 Task: Calculate sale proceeds for selling your house in Washington DC.
Action: Mouse moved to (877, 166)
Screenshot: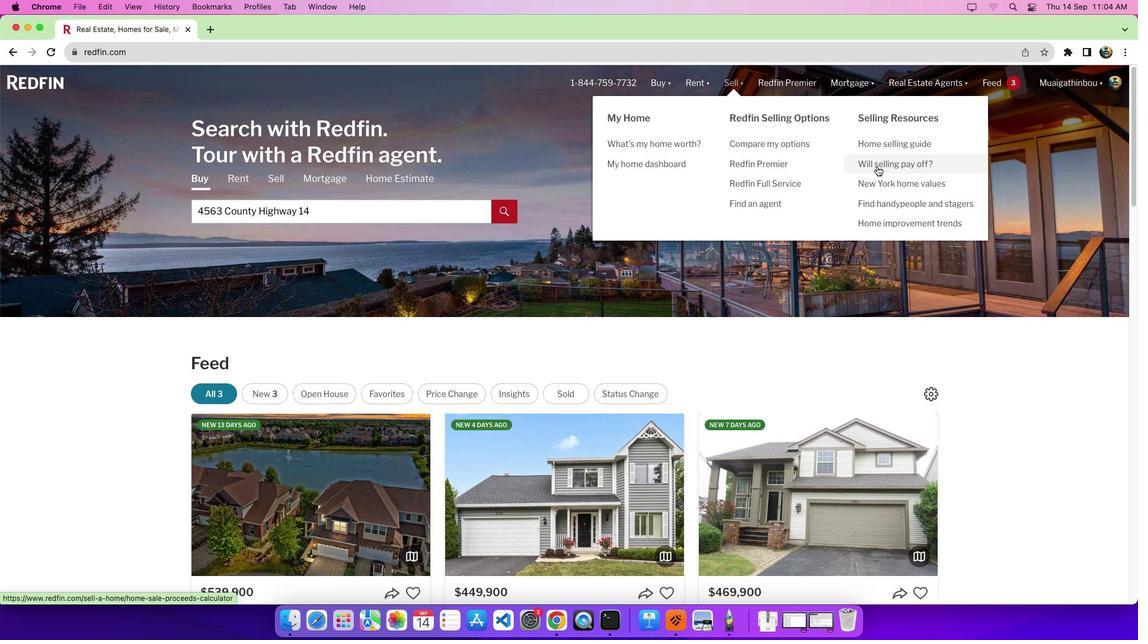 
Action: Mouse pressed left at (877, 166)
Screenshot: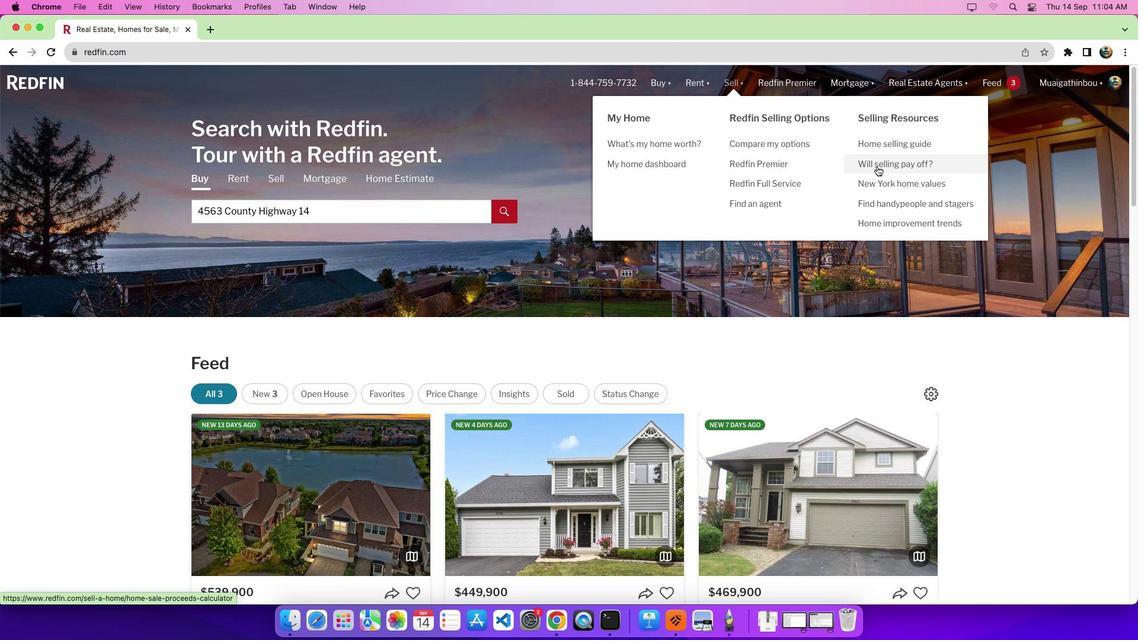 
Action: Mouse moved to (246, 297)
Screenshot: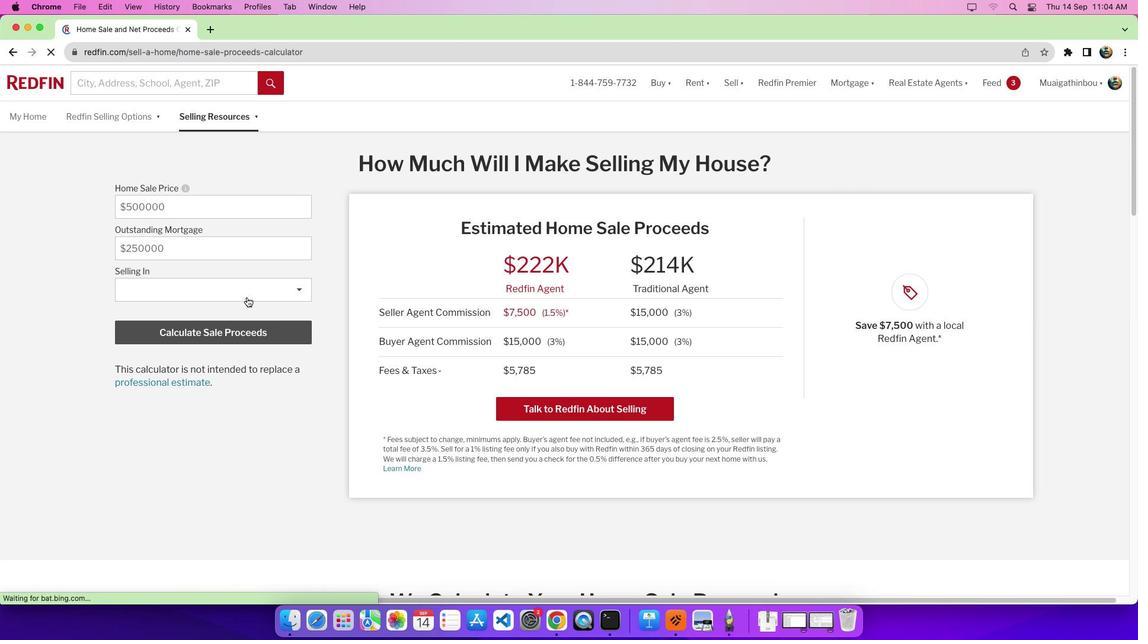 
Action: Mouse pressed left at (246, 297)
Screenshot: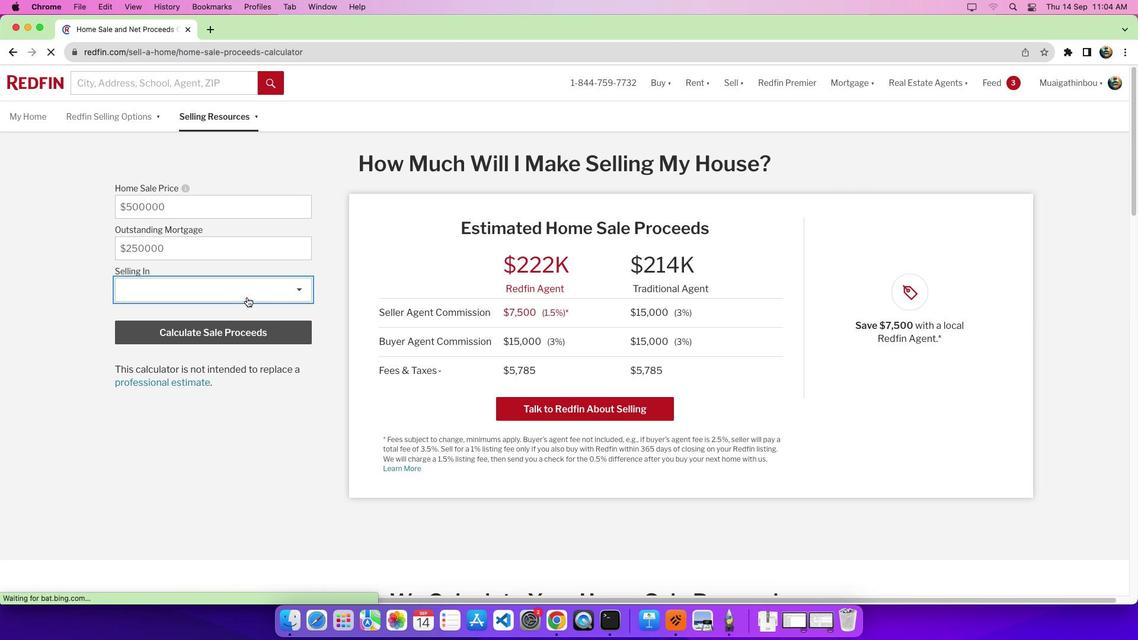 
Action: Mouse moved to (249, 379)
Screenshot: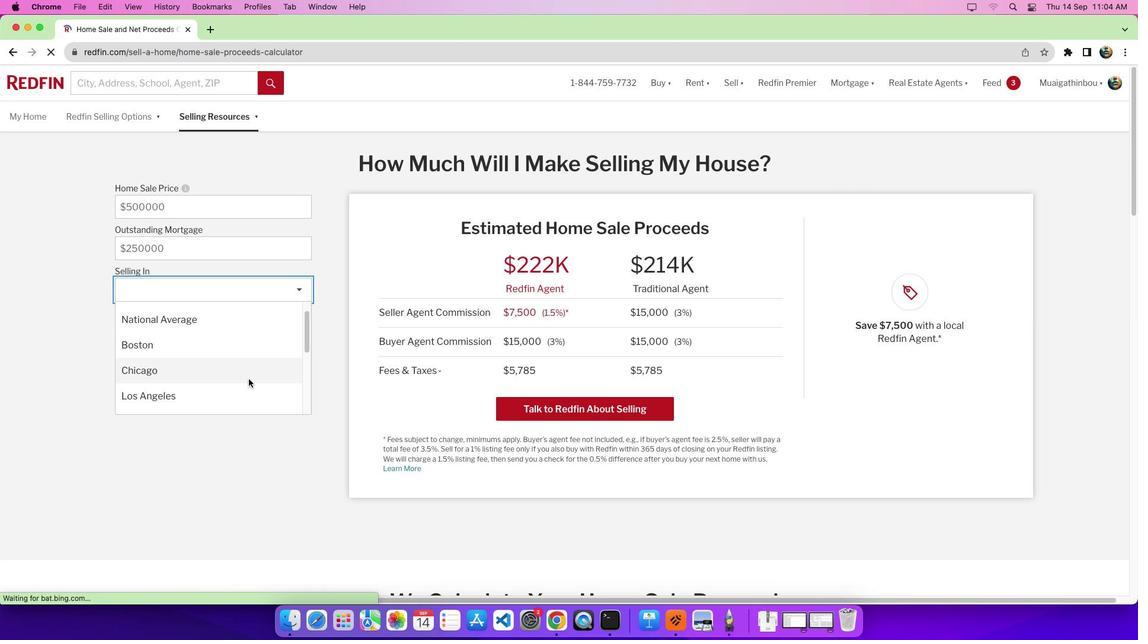 
Action: Mouse scrolled (249, 379) with delta (0, 0)
Screenshot: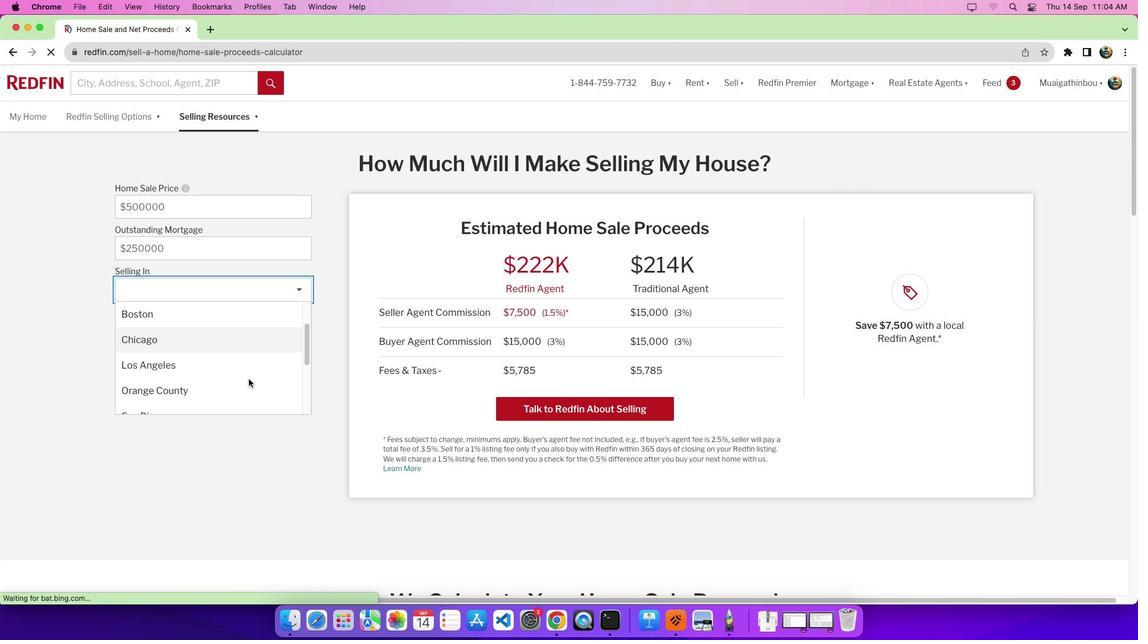 
Action: Mouse scrolled (249, 379) with delta (0, 0)
Screenshot: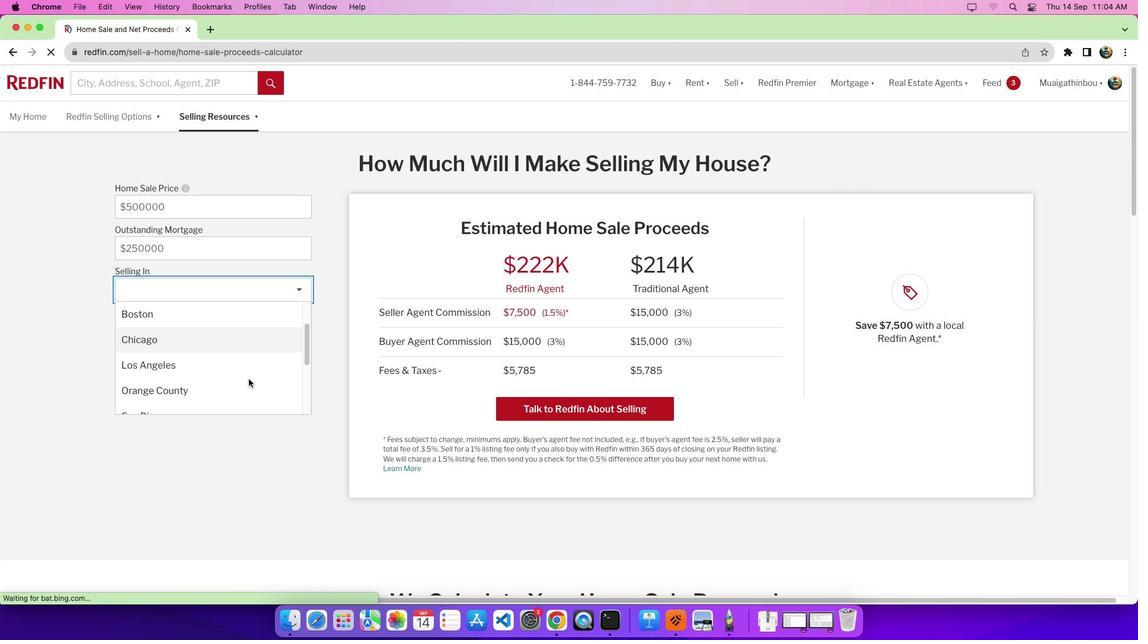 
Action: Mouse scrolled (249, 379) with delta (0, -5)
Screenshot: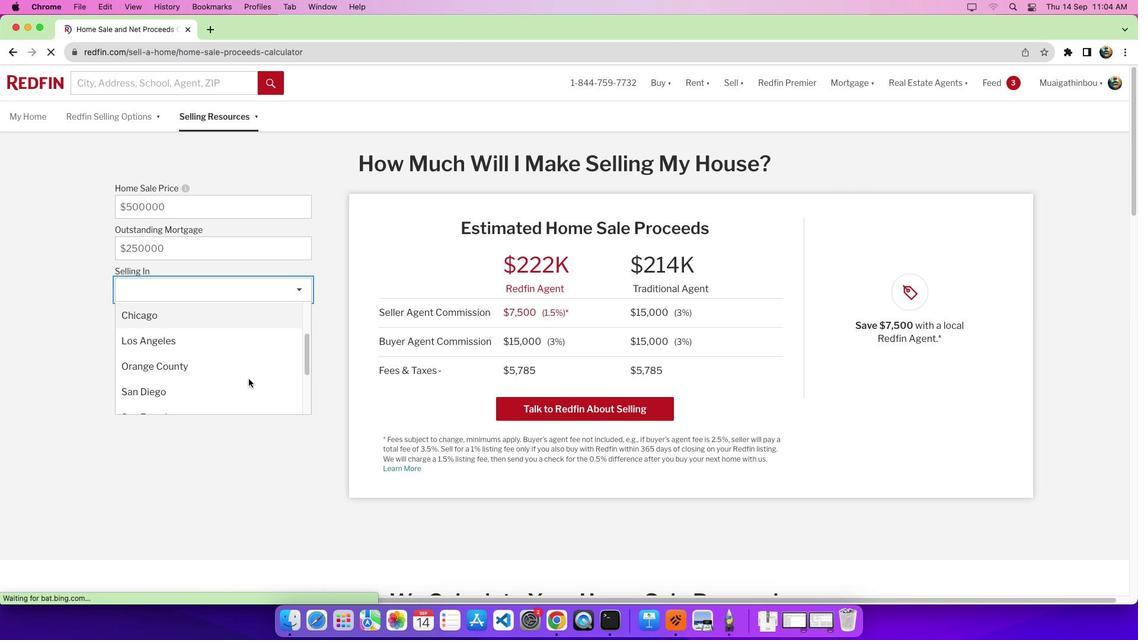 
Action: Mouse scrolled (249, 379) with delta (0, -7)
Screenshot: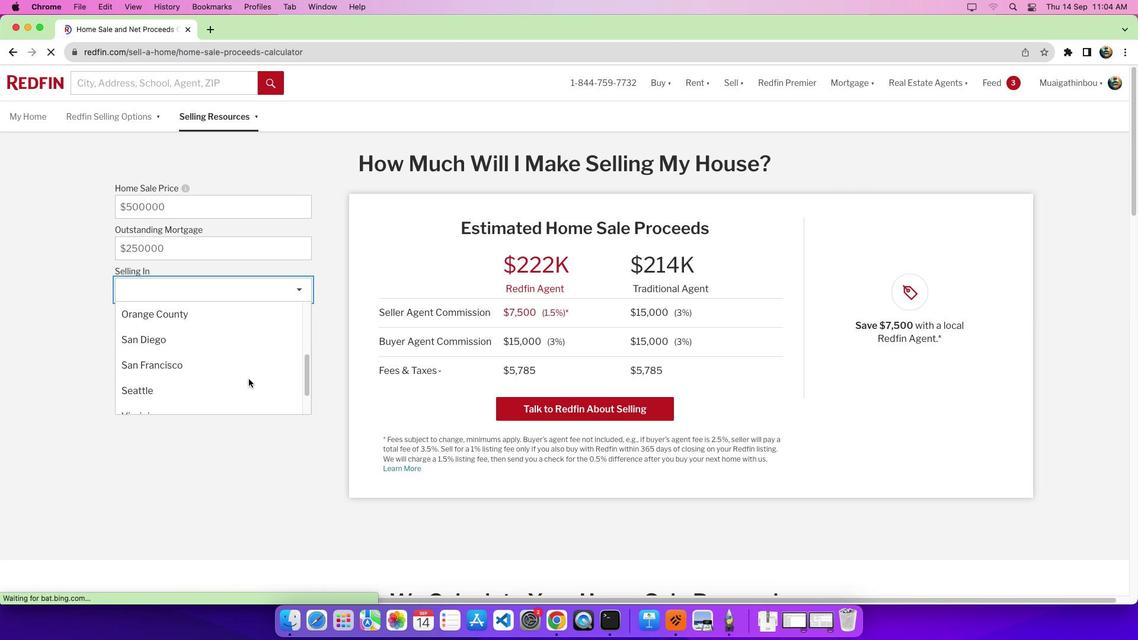 
Action: Mouse scrolled (249, 379) with delta (0, -8)
Screenshot: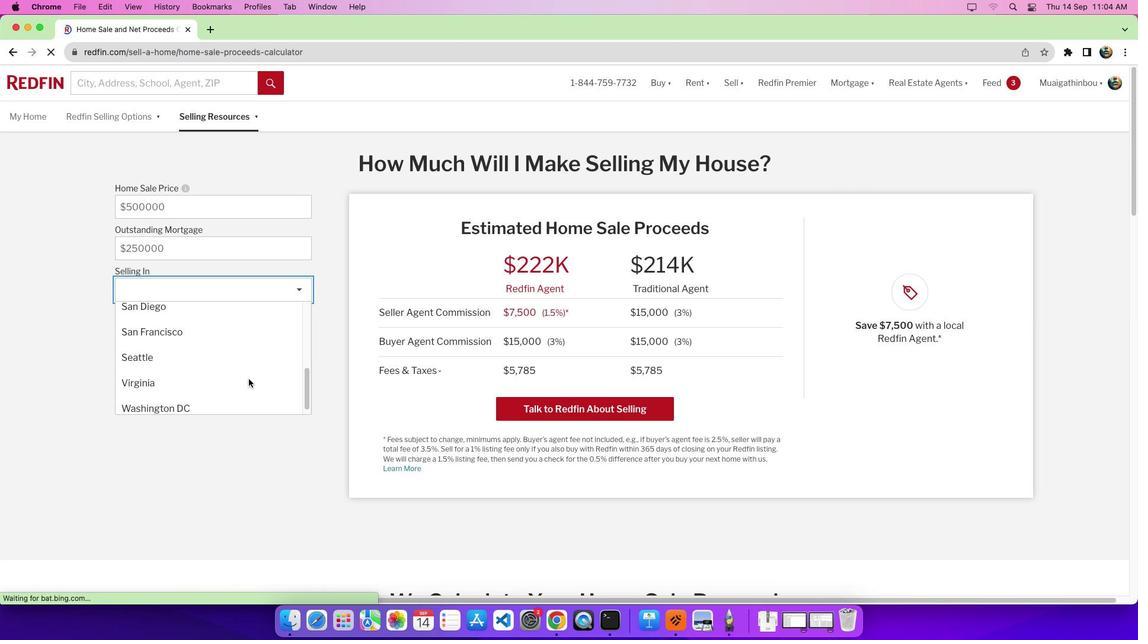 
Action: Mouse scrolled (249, 379) with delta (0, 0)
Screenshot: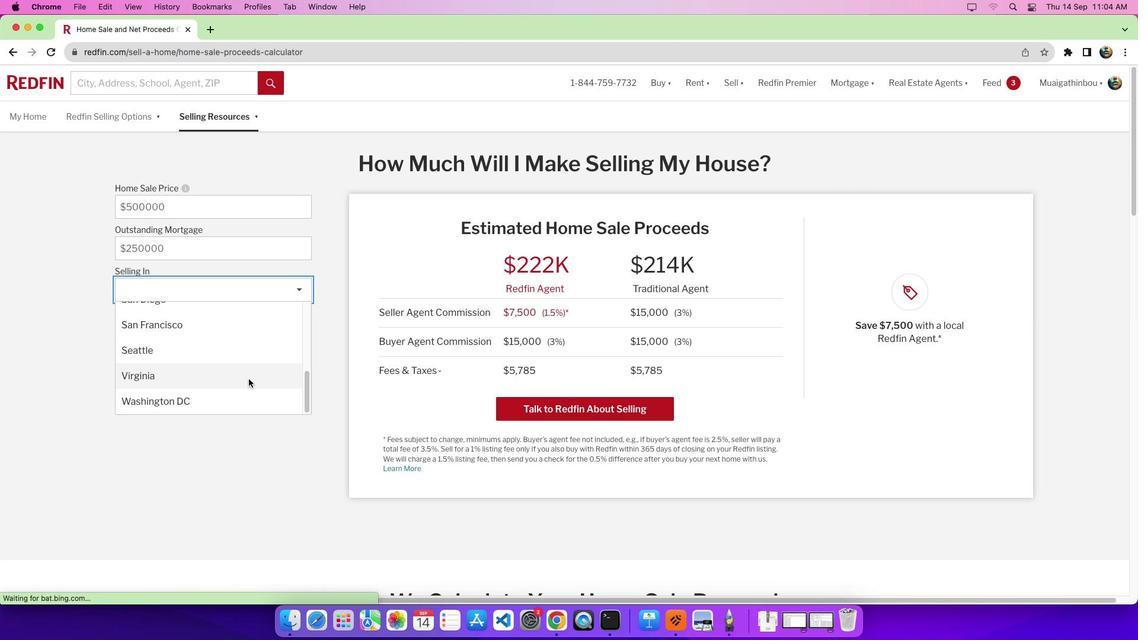 
Action: Mouse scrolled (249, 379) with delta (0, -1)
Screenshot: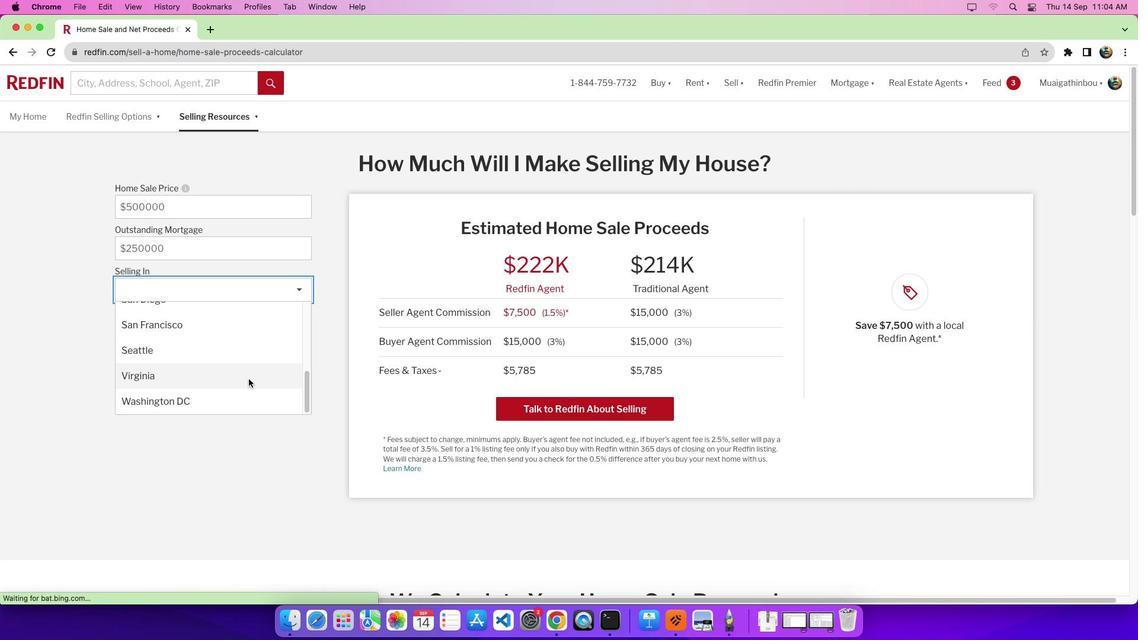 
Action: Mouse scrolled (249, 379) with delta (0, -5)
Screenshot: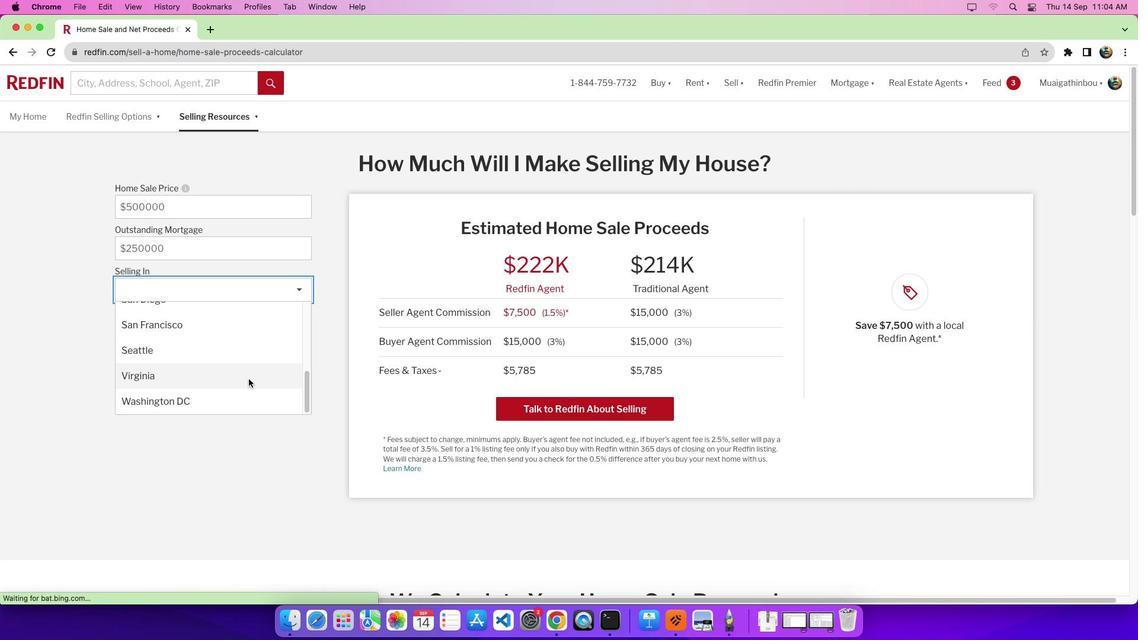 
Action: Mouse scrolled (249, 379) with delta (0, -6)
Screenshot: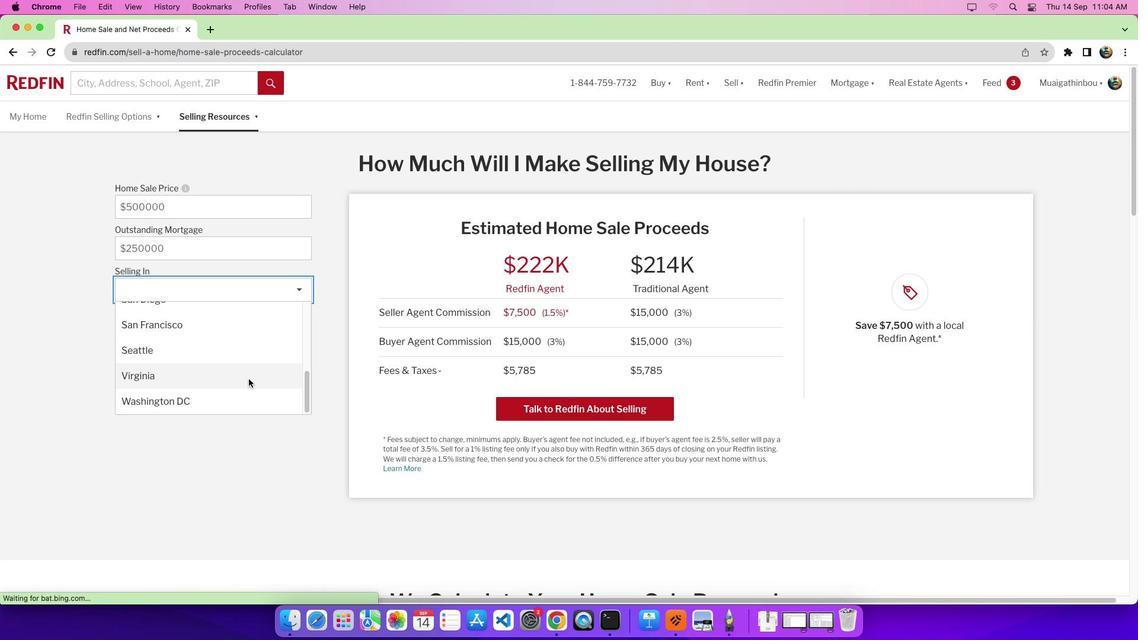 
Action: Mouse moved to (238, 403)
Screenshot: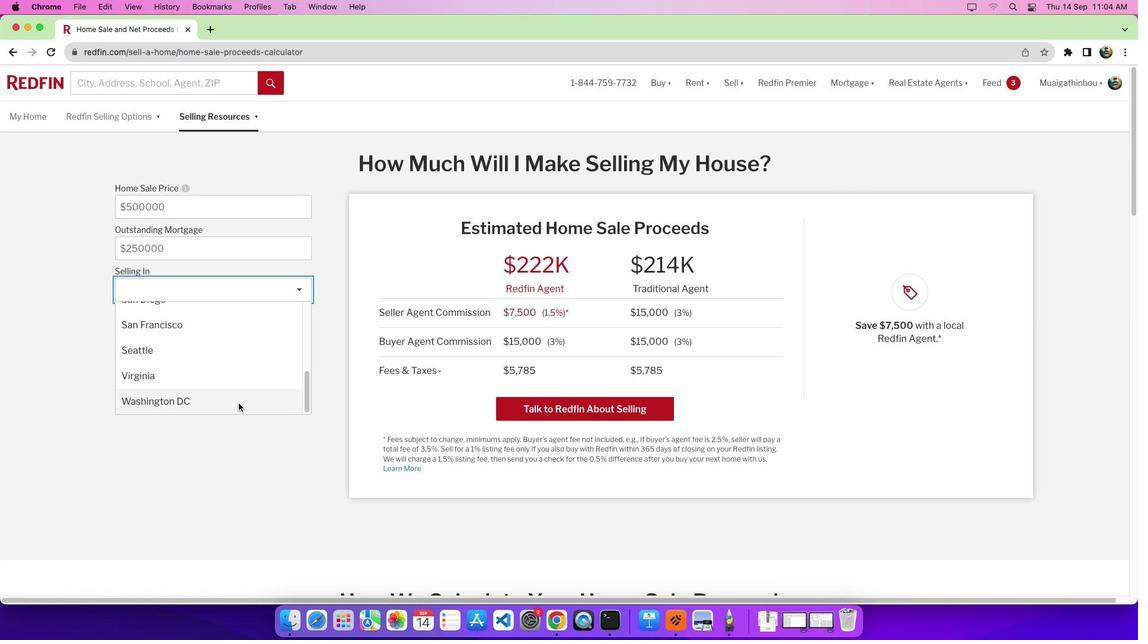 
Action: Mouse pressed left at (238, 403)
Screenshot: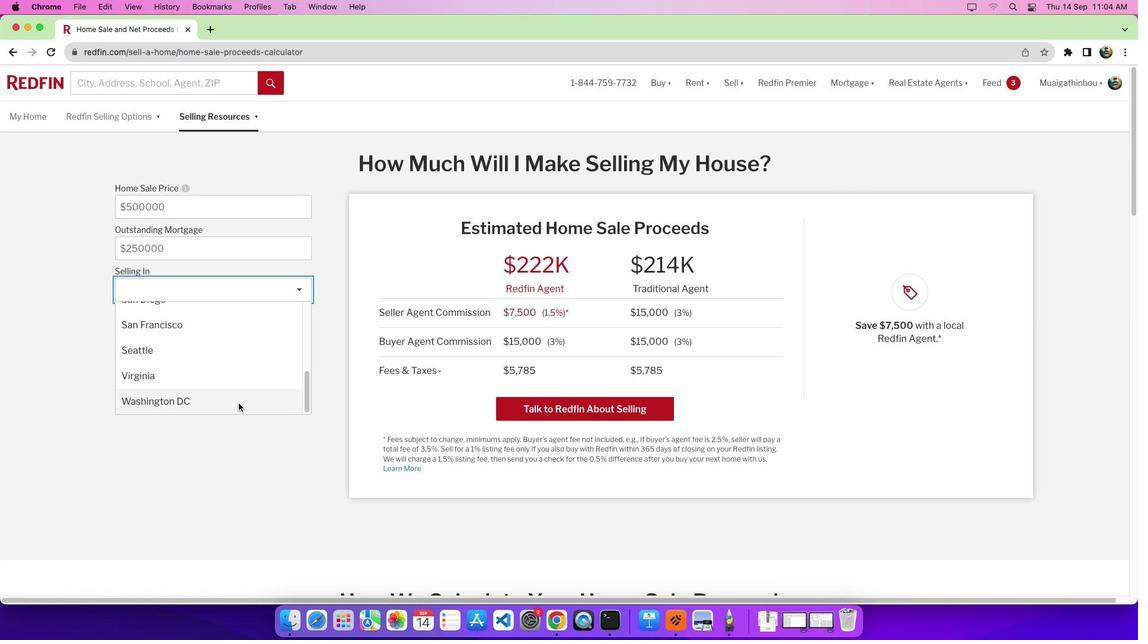 
Action: Mouse moved to (219, 334)
Screenshot: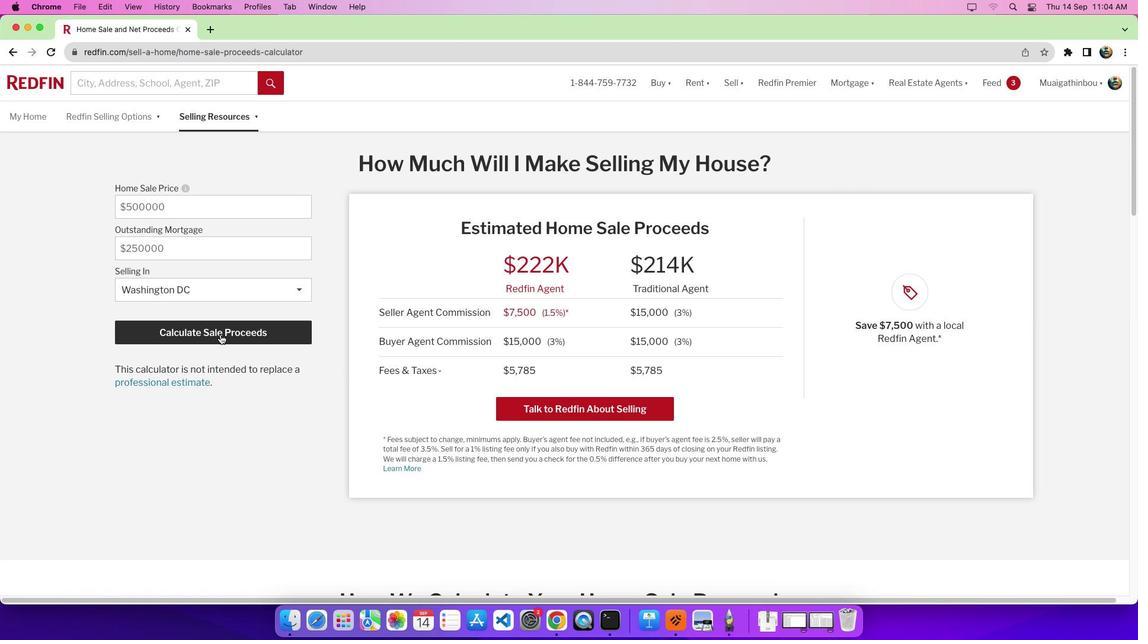 
Action: Mouse pressed left at (219, 334)
Screenshot: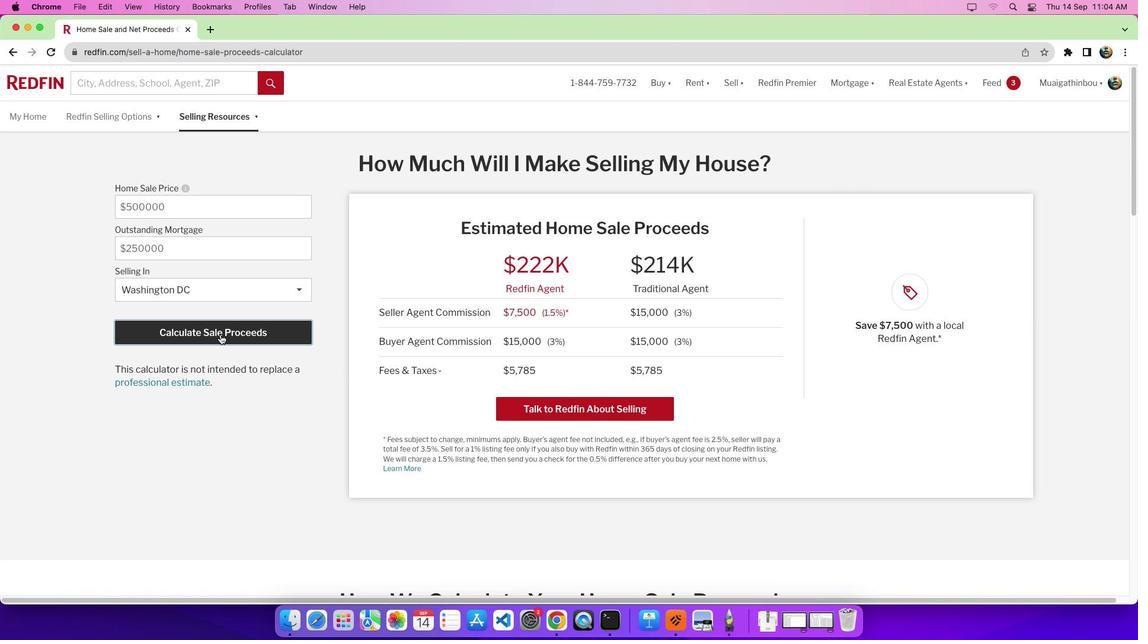 
Action: Mouse moved to (223, 334)
Screenshot: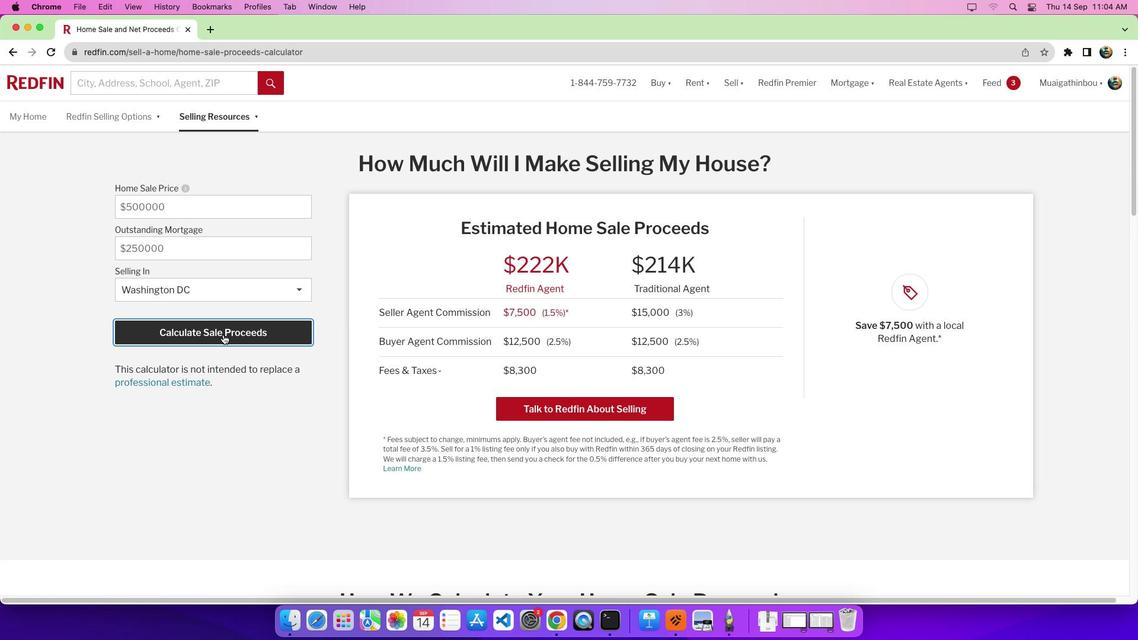 
